 Task: Create a section Flight Plan and in the section, add a milestone Mobile Device Security Management in the project BeaconWorks
Action: Mouse moved to (230, 478)
Screenshot: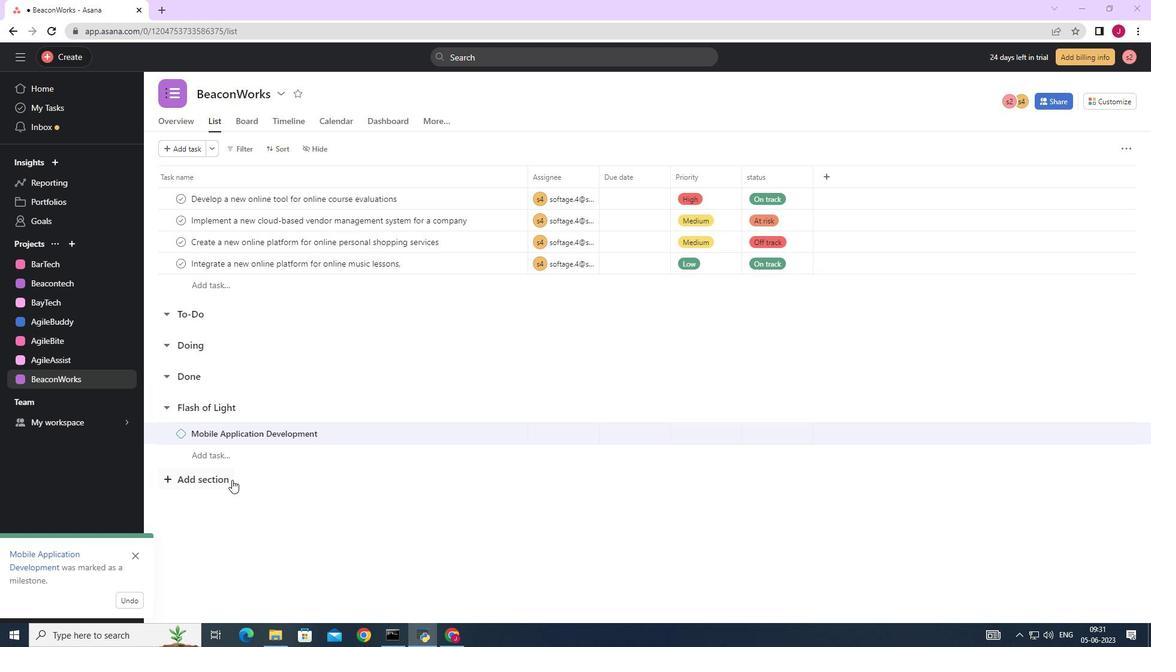 
Action: Mouse pressed left at (230, 478)
Screenshot: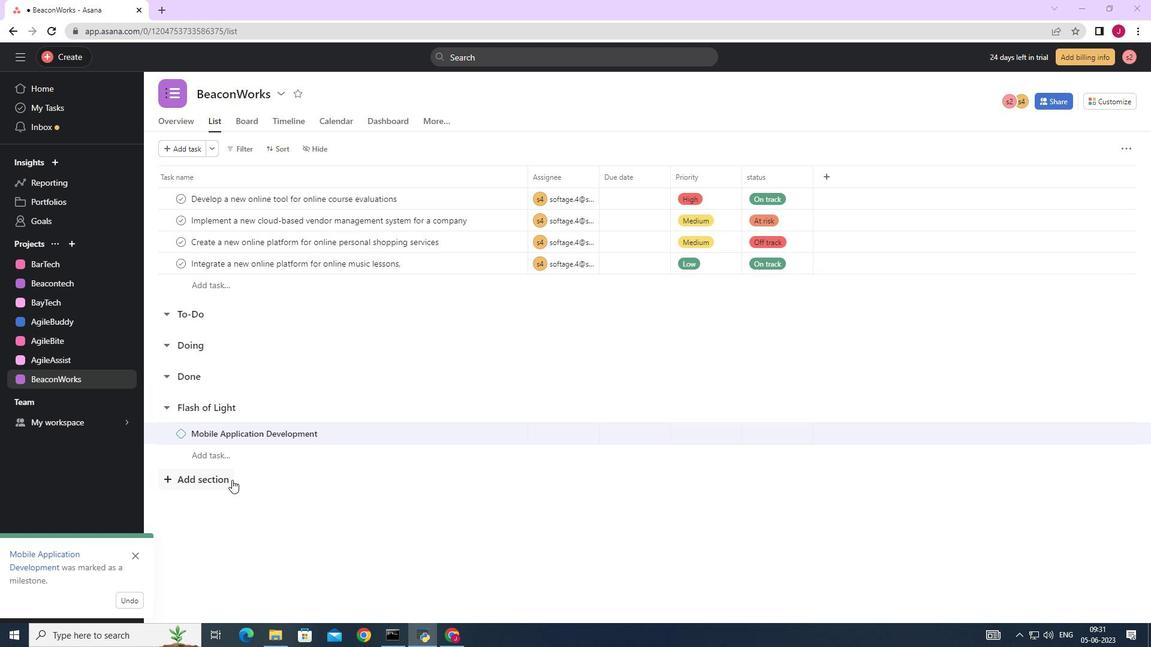 
Action: Mouse moved to (230, 477)
Screenshot: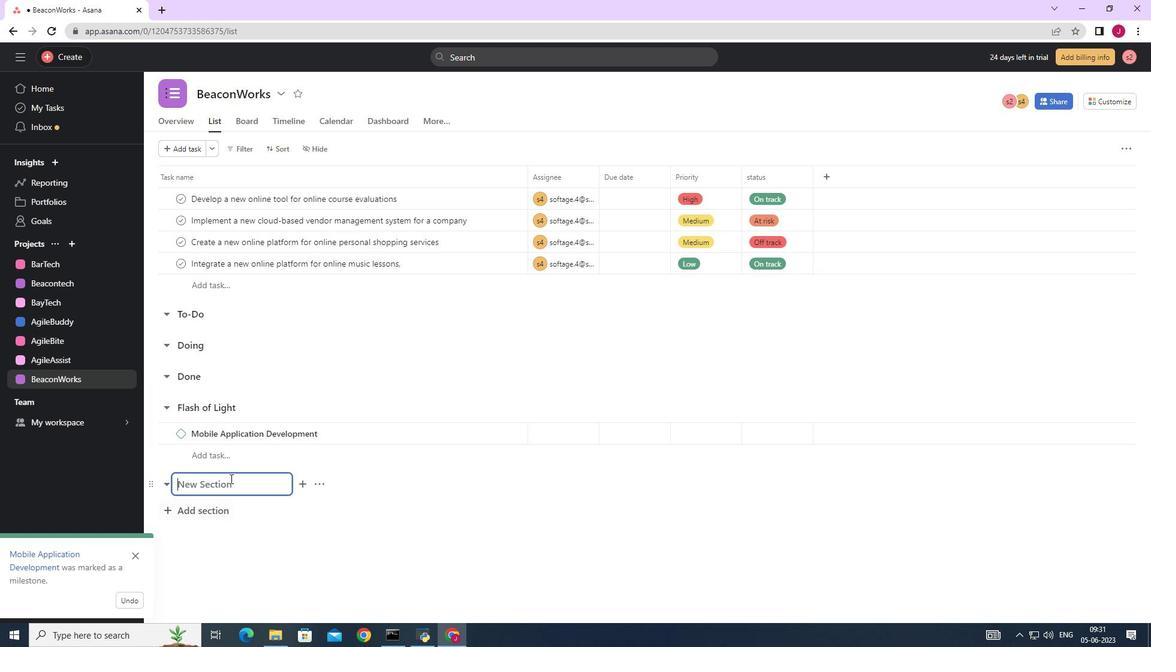 
Action: Mouse scrolled (230, 476) with delta (0, 0)
Screenshot: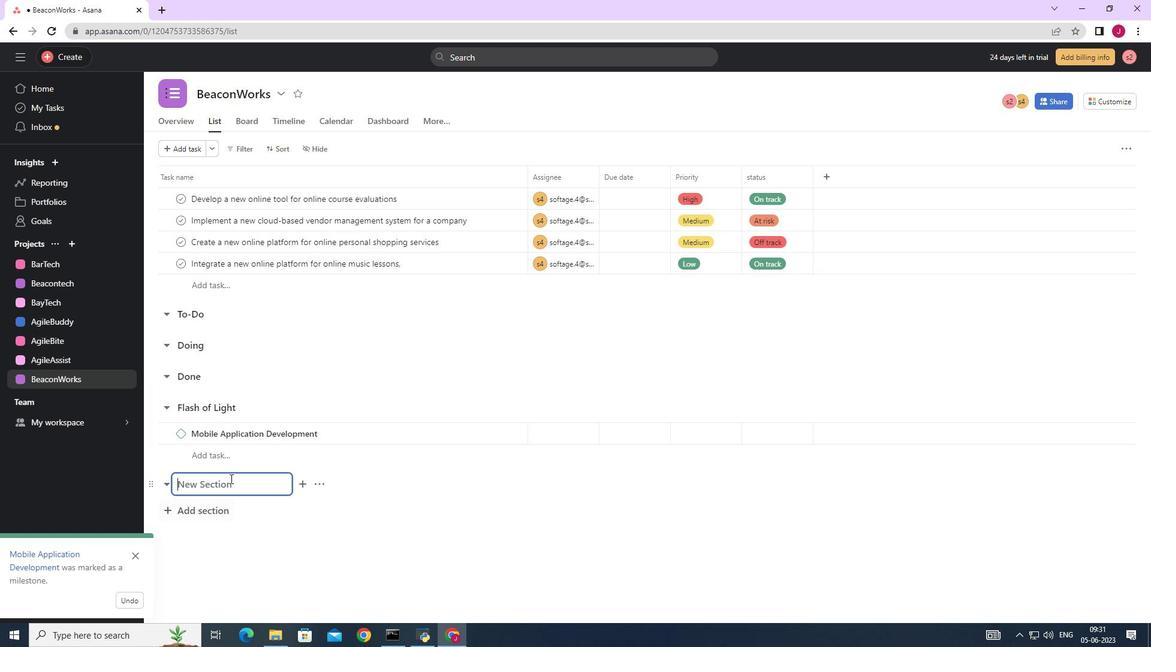 
Action: Mouse moved to (230, 476)
Screenshot: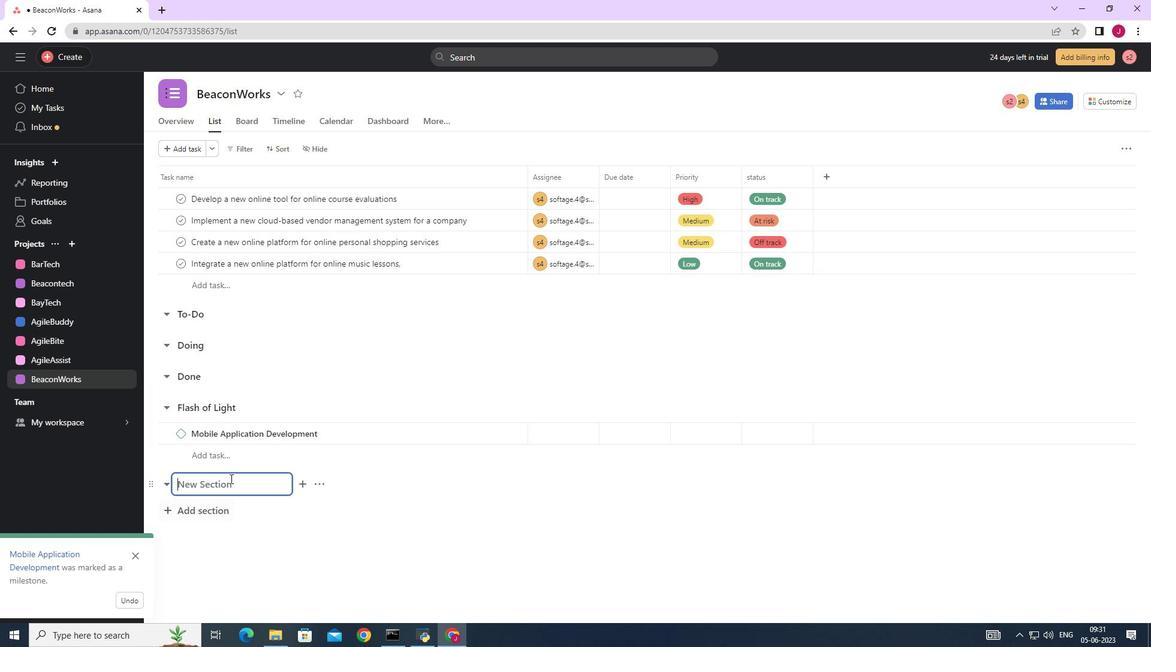 
Action: Mouse scrolled (230, 476) with delta (0, 0)
Screenshot: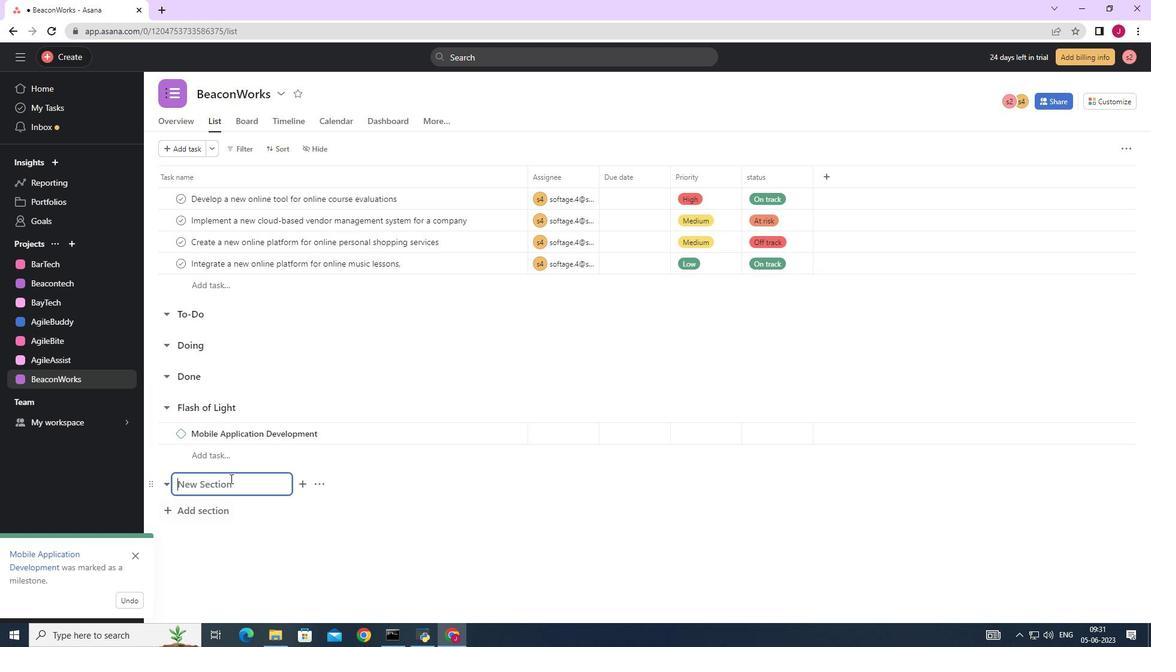 
Action: Mouse scrolled (230, 476) with delta (0, 0)
Screenshot: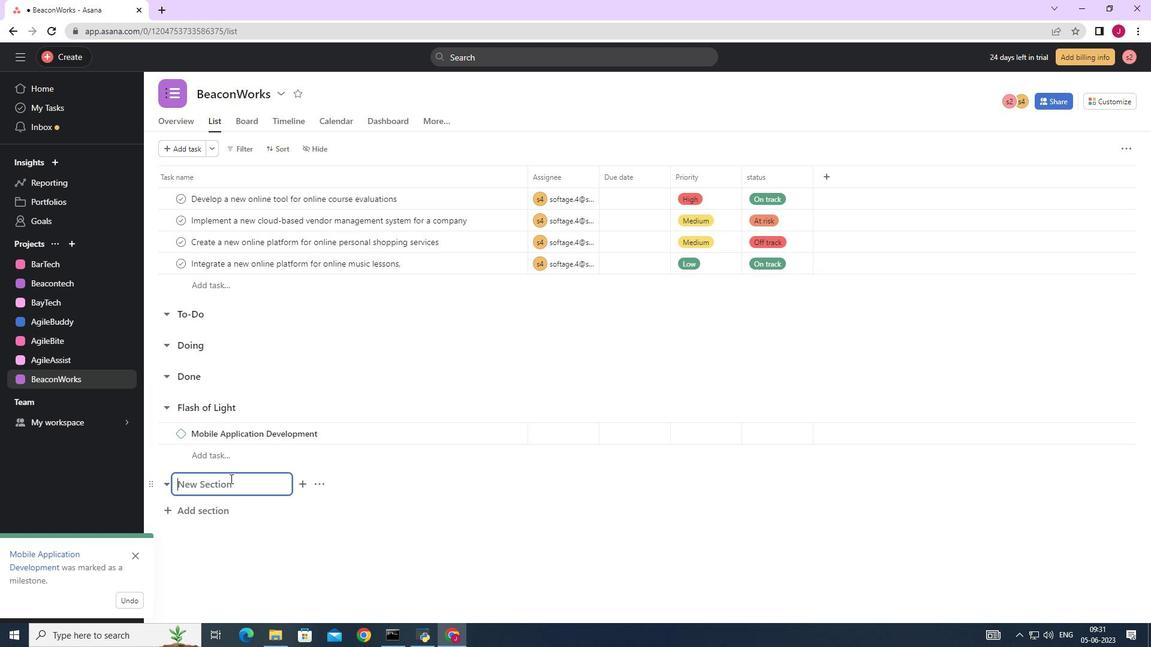 
Action: Mouse scrolled (230, 476) with delta (0, 0)
Screenshot: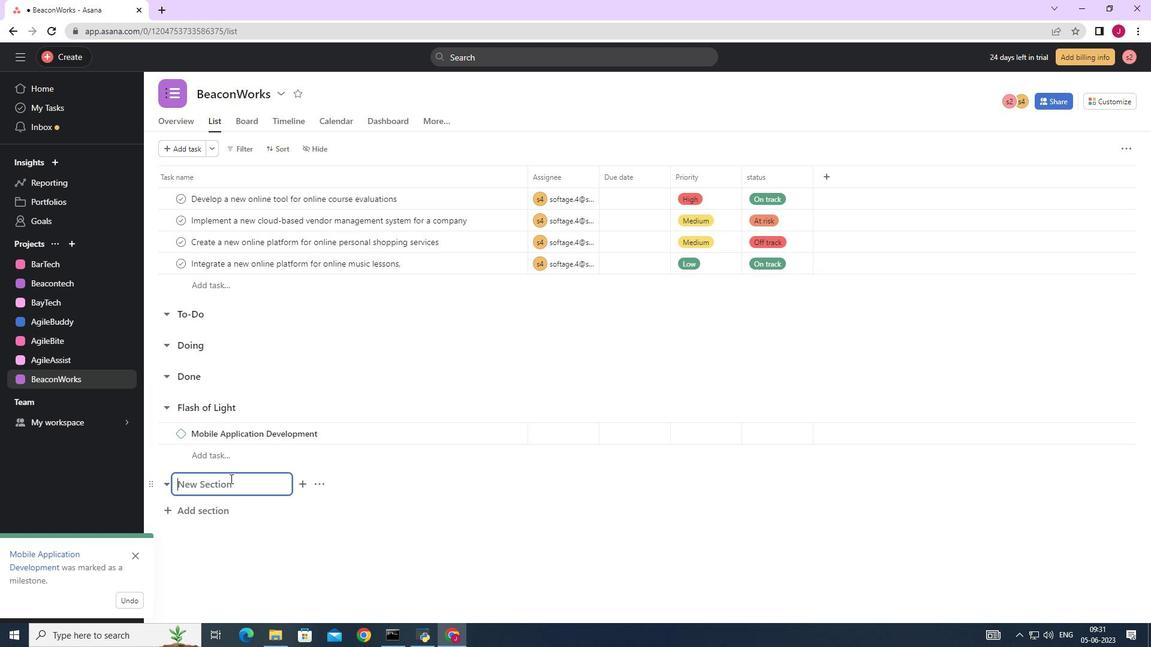 
Action: Mouse moved to (230, 476)
Screenshot: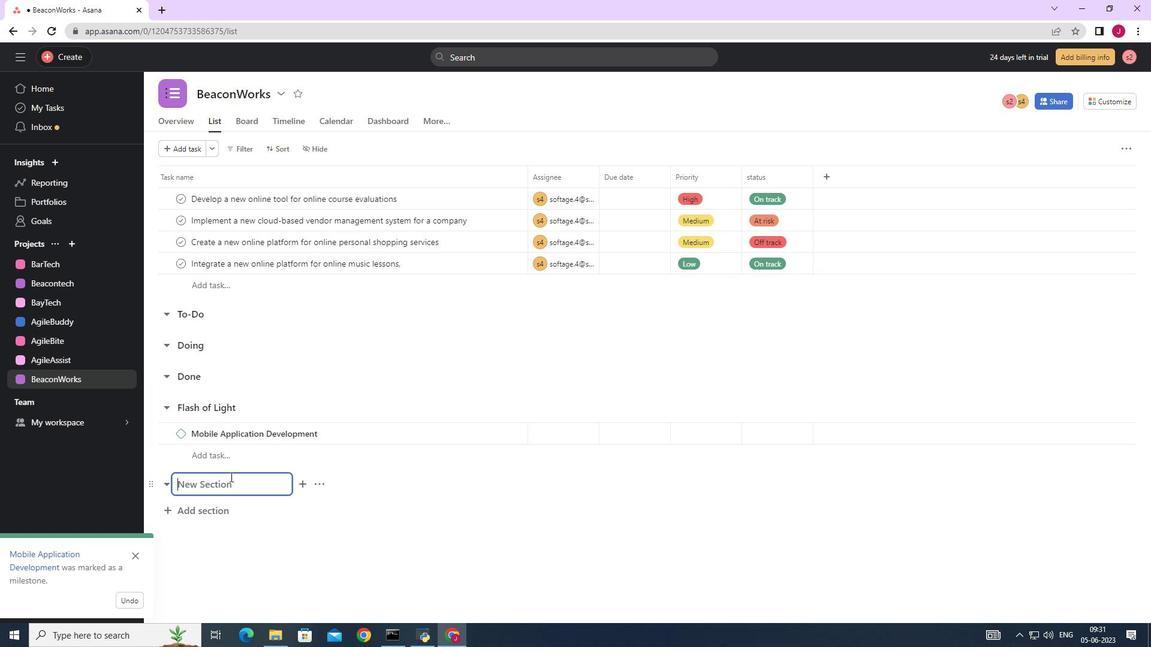 
Action: Mouse scrolled (230, 476) with delta (0, 0)
Screenshot: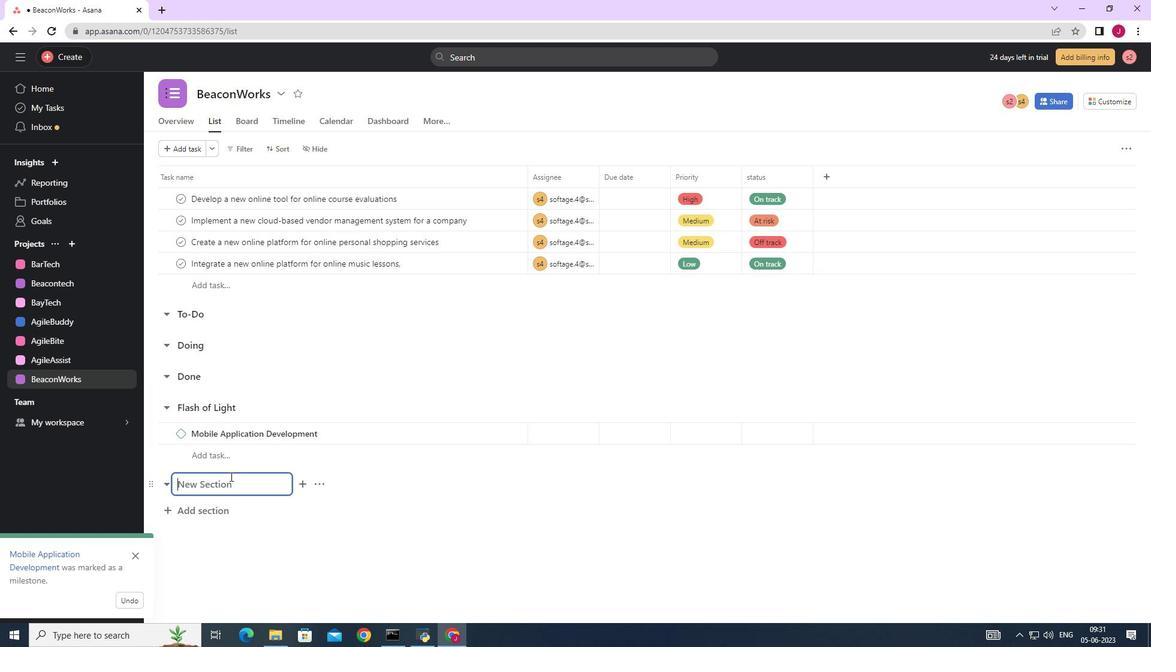 
Action: Mouse moved to (240, 482)
Screenshot: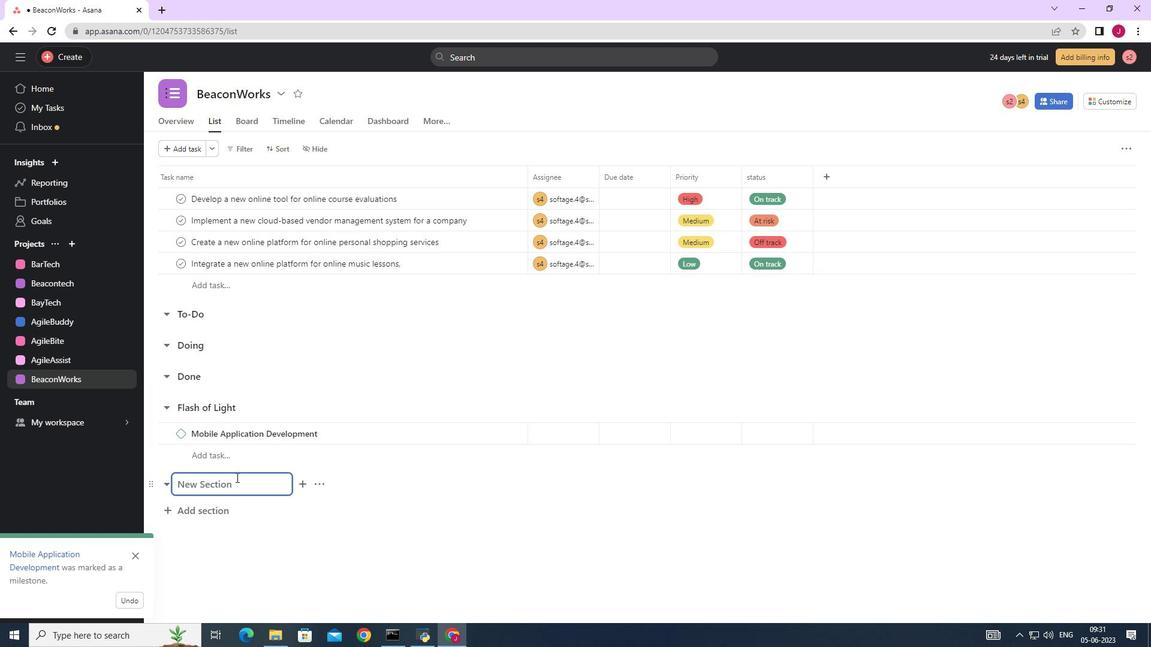 
Action: Mouse pressed left at (240, 482)
Screenshot: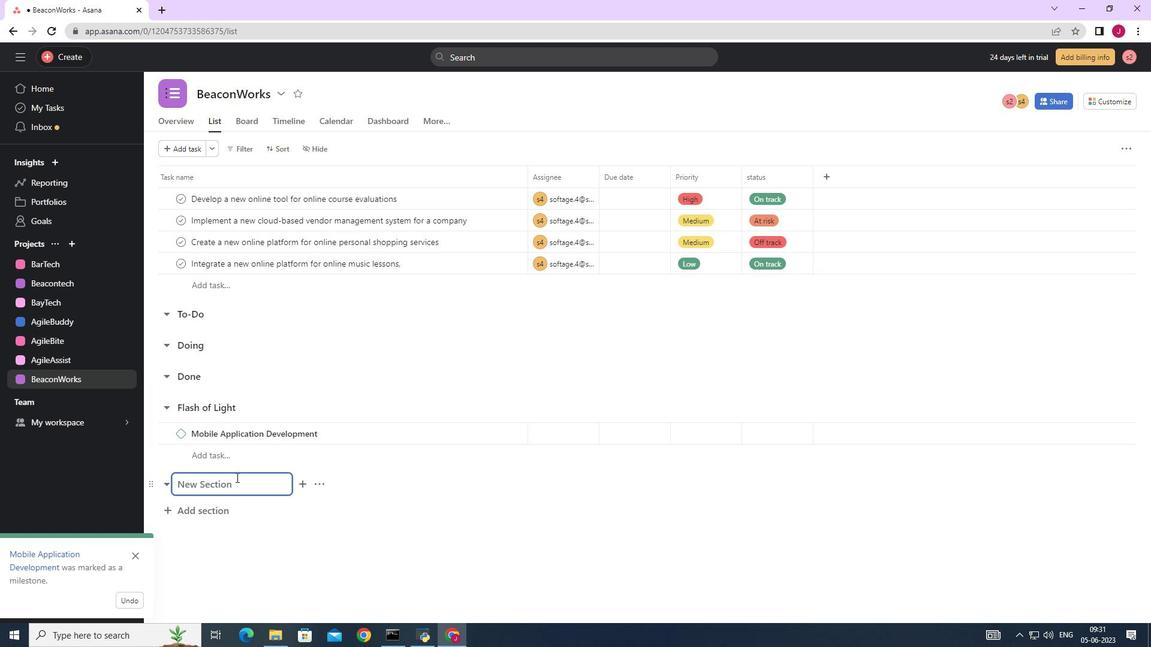 
Action: Mouse moved to (238, 481)
Screenshot: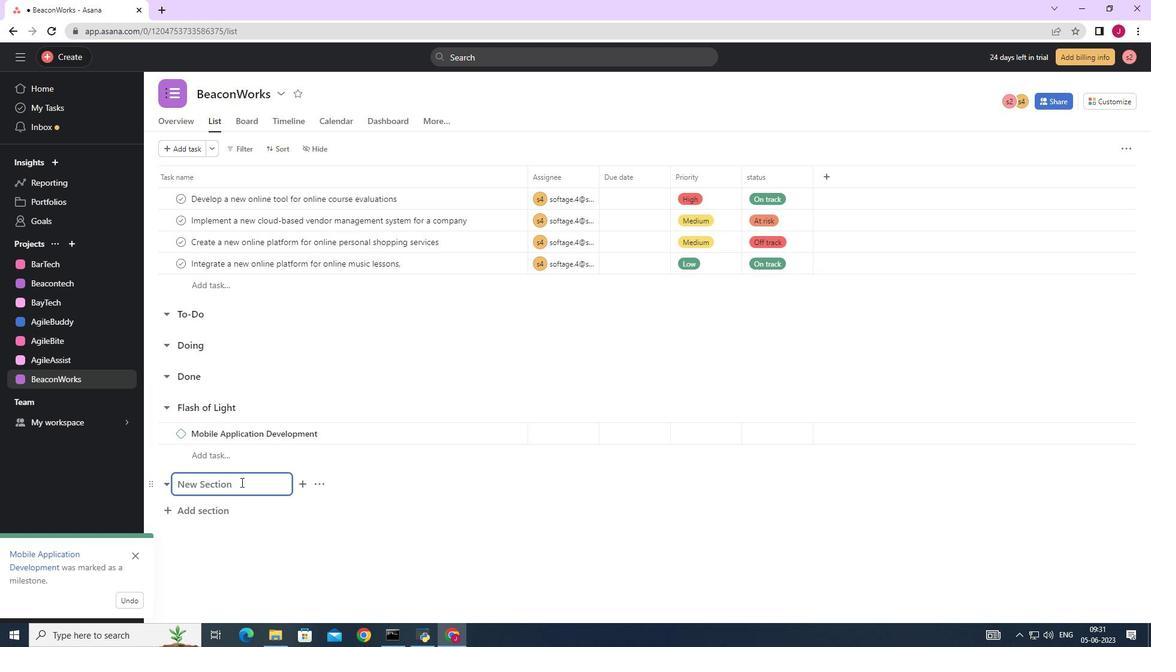 
Action: Key pressed <Key.caps_lock>F<Key.caps_lock>light<Key.space><Key.caps_lock>P<Key.caps_lock>lan<Key.space><Key.enter><Key.caps_lock>M<Key.caps_lock>obile<Key.space><Key.caps_lock>D<Key.caps_lock>evice<Key.space><Key.caps_lock>S<Key.caps_lock>ecurity<Key.space><Key.caps_lock>M<Key.caps_lock>anagement
Screenshot: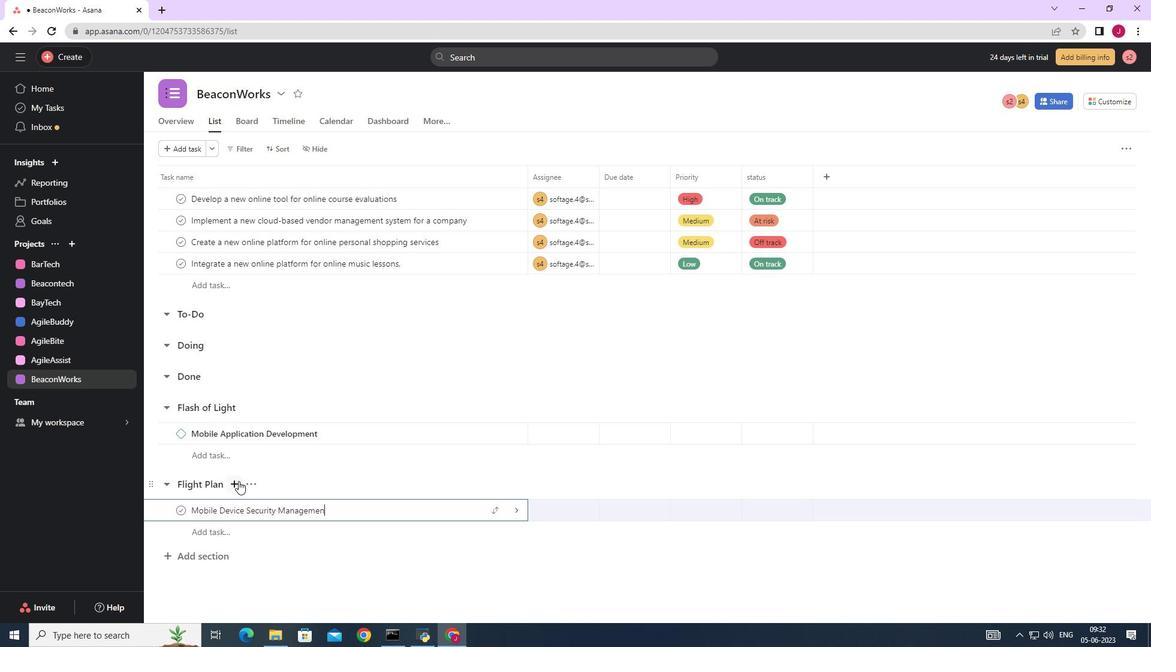 
Action: Mouse moved to (516, 513)
Screenshot: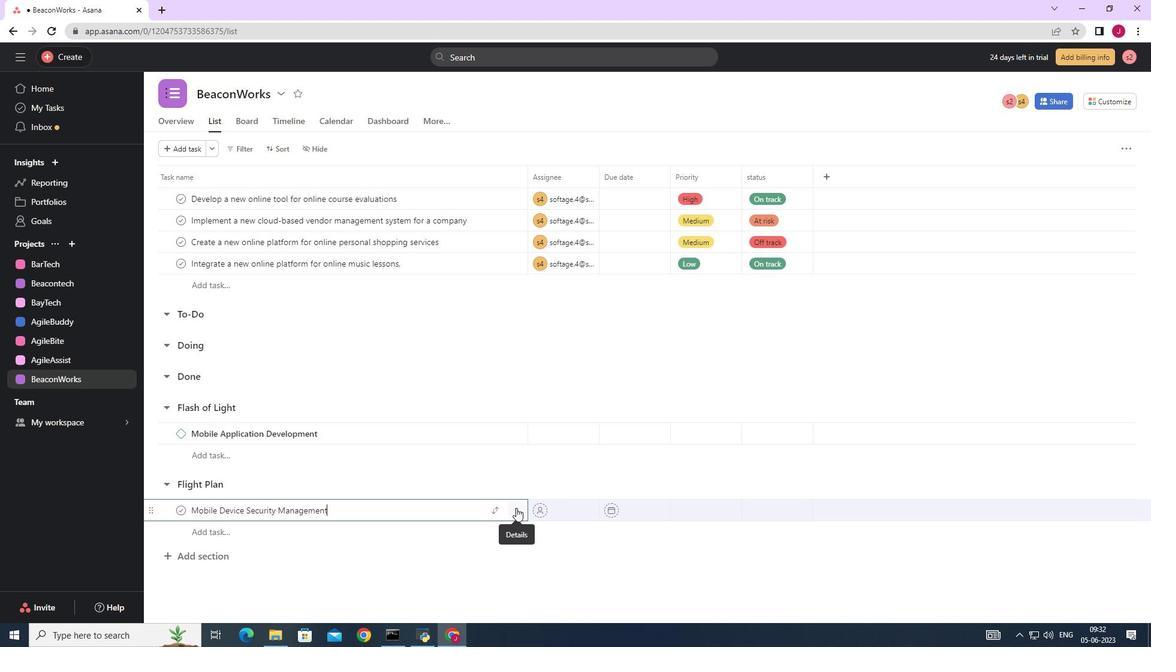 
Action: Mouse pressed left at (516, 513)
Screenshot: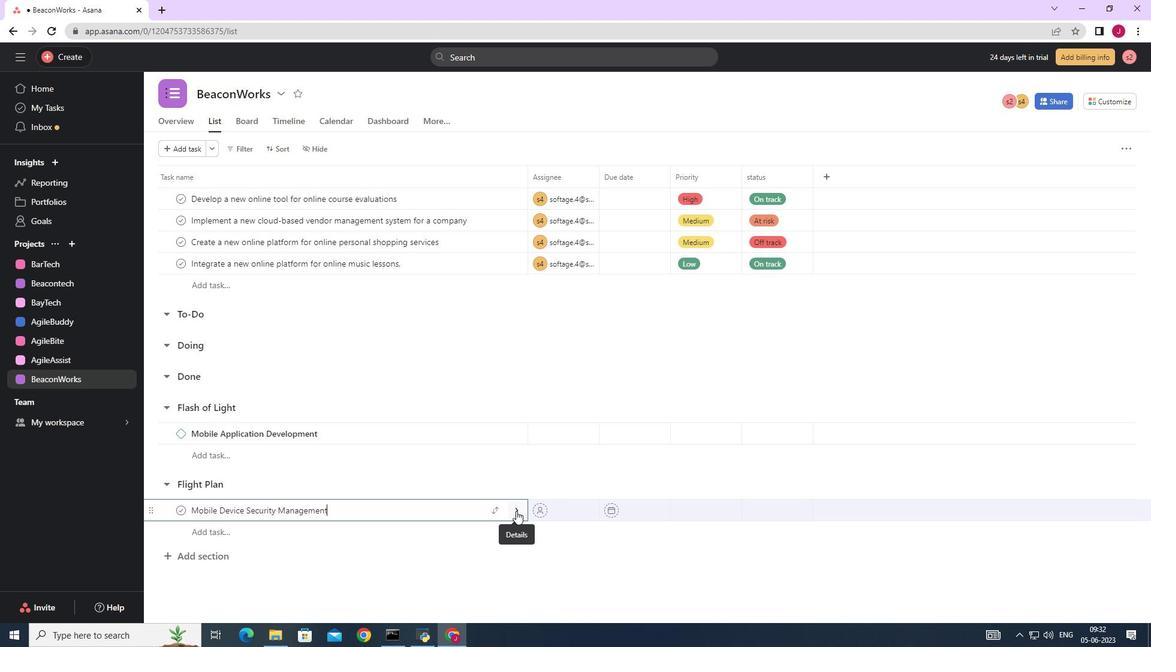 
Action: Mouse moved to (1104, 147)
Screenshot: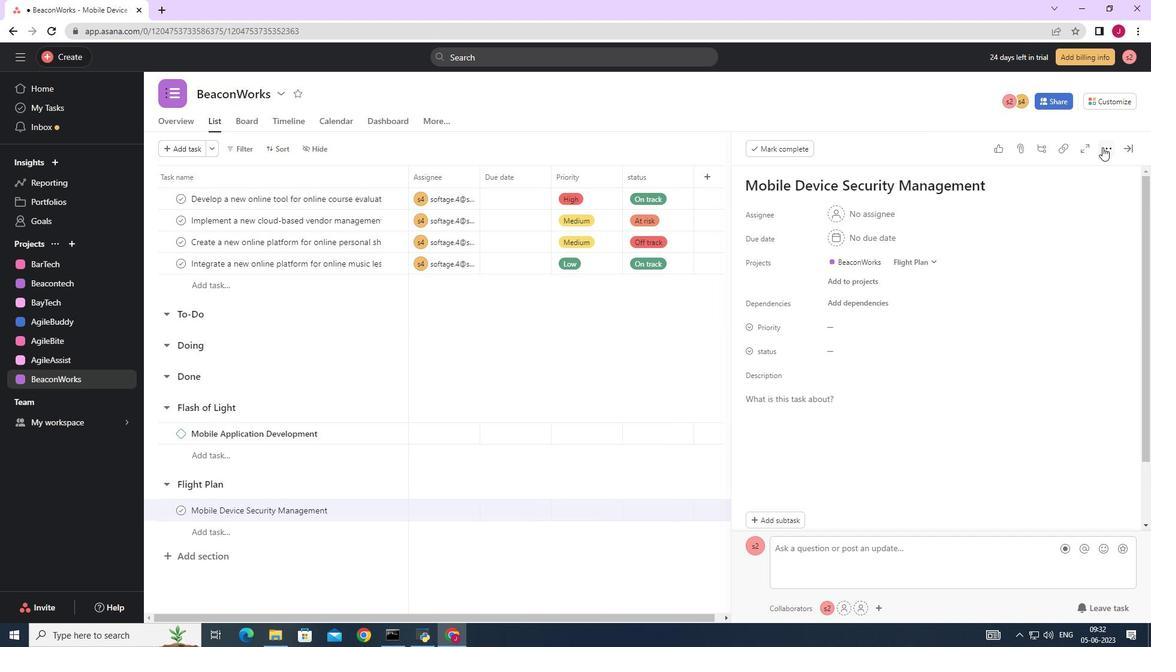 
Action: Mouse pressed left at (1104, 147)
Screenshot: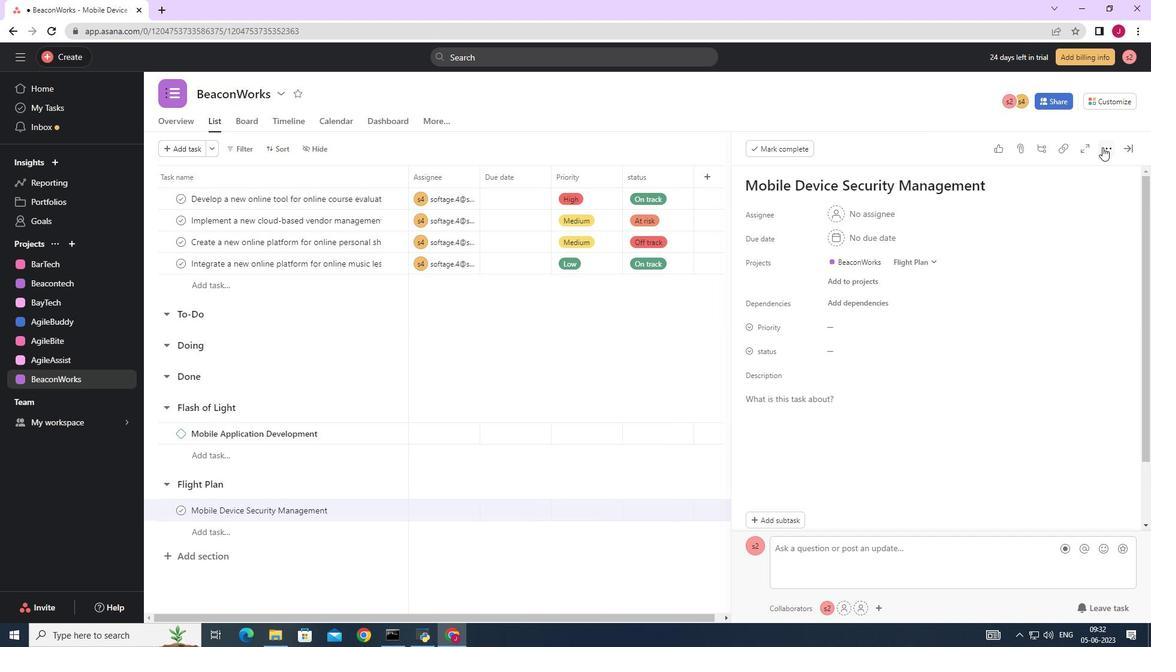 
Action: Mouse moved to (1014, 195)
Screenshot: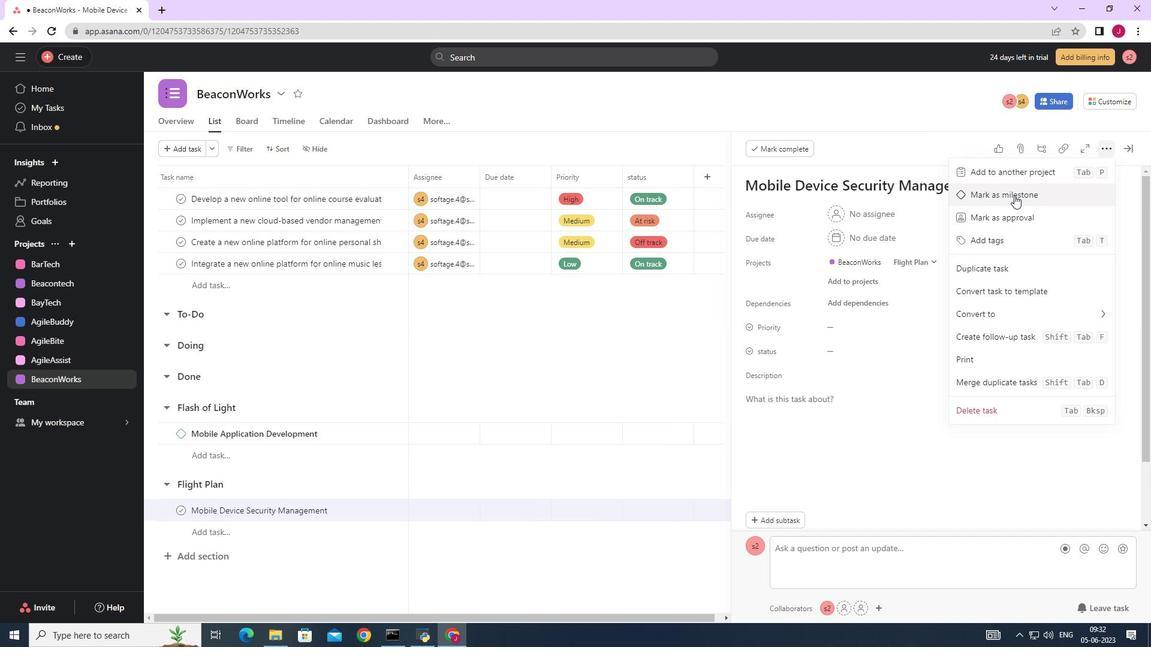 
Action: Mouse pressed left at (1014, 195)
Screenshot: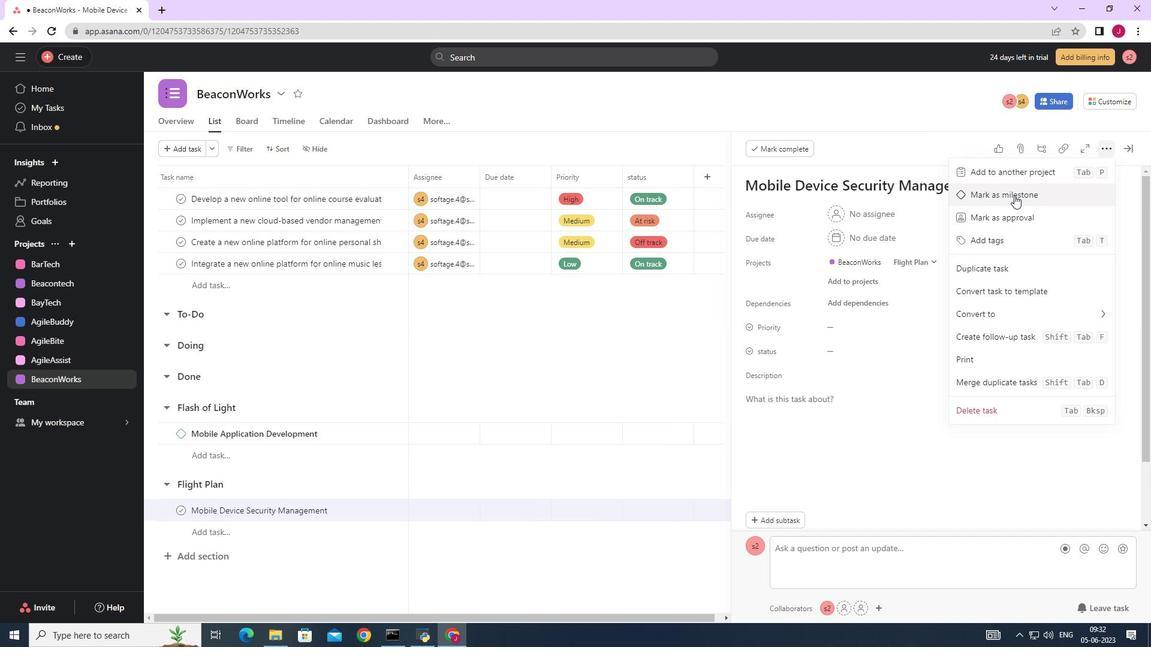 
Action: Mouse moved to (1125, 152)
Screenshot: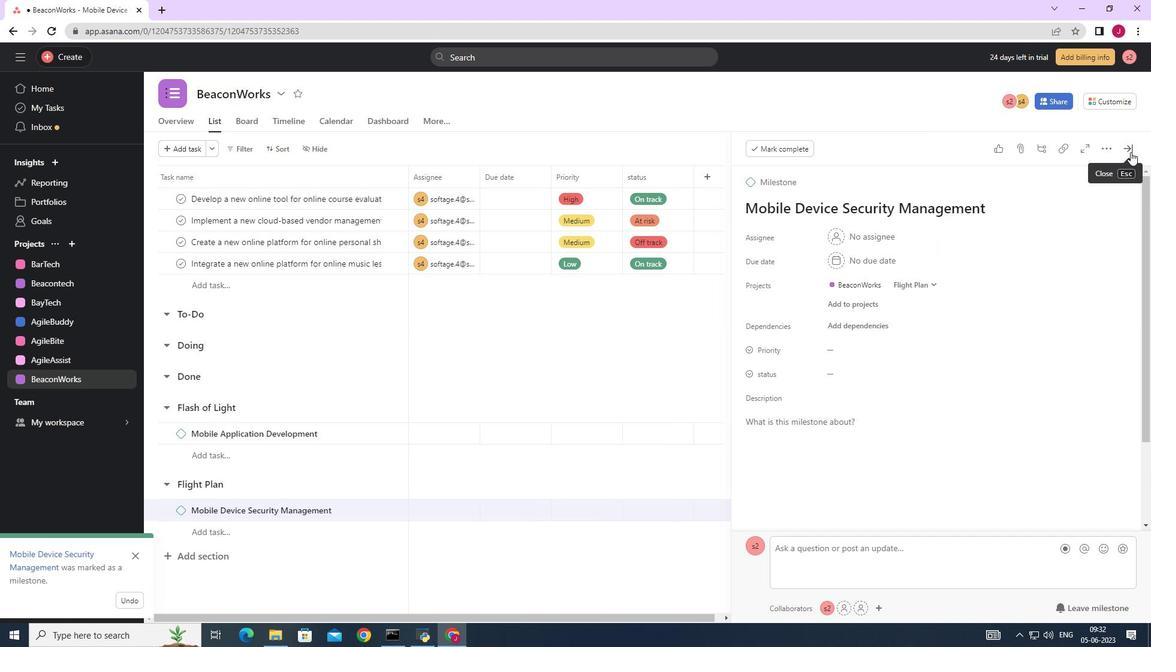 
Action: Mouse pressed left at (1125, 152)
Screenshot: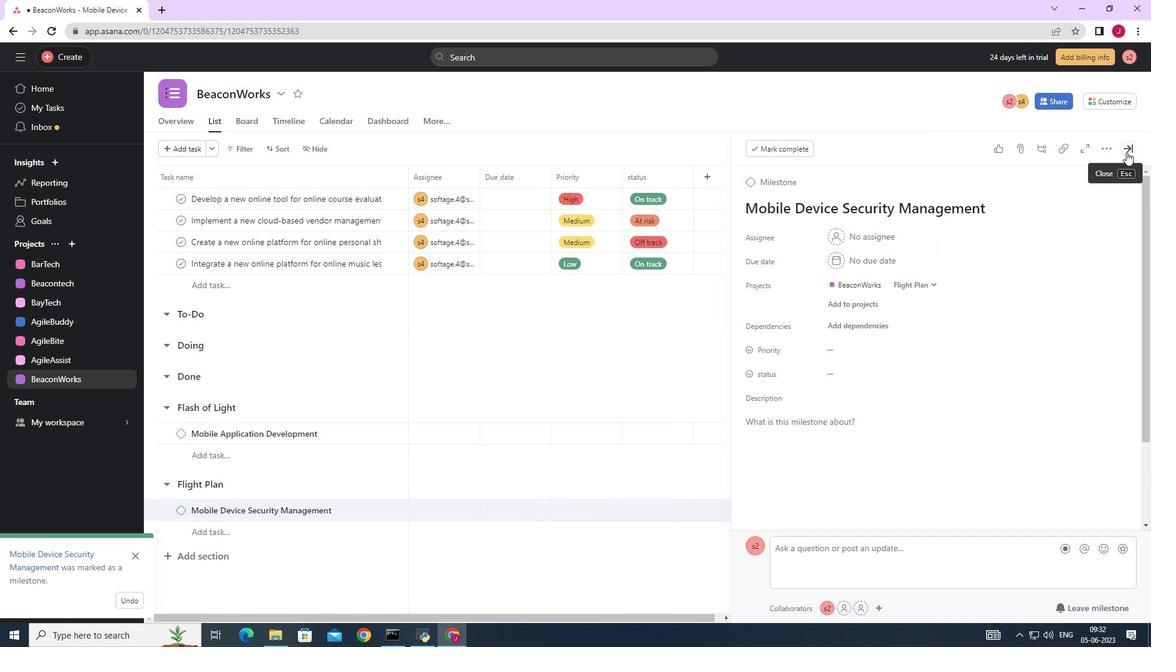 
